 Task: Set the title display mode for the RSS and Atom feed display to default.
Action: Mouse moved to (104, 14)
Screenshot: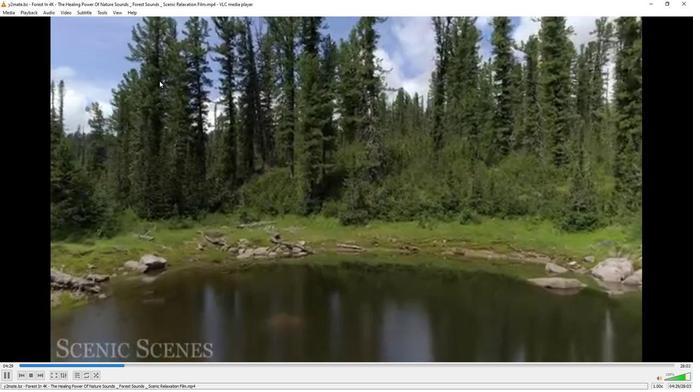 
Action: Mouse pressed left at (104, 14)
Screenshot: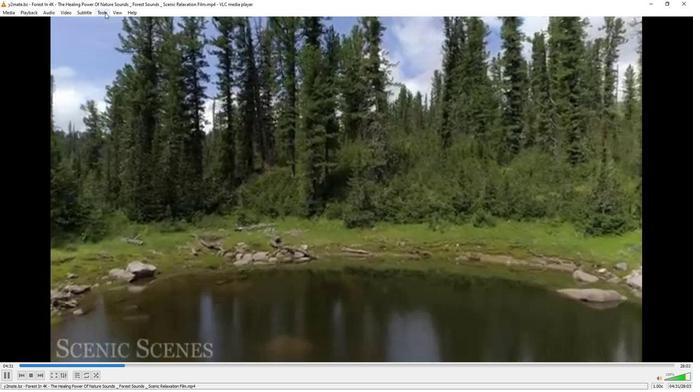 
Action: Mouse moved to (121, 101)
Screenshot: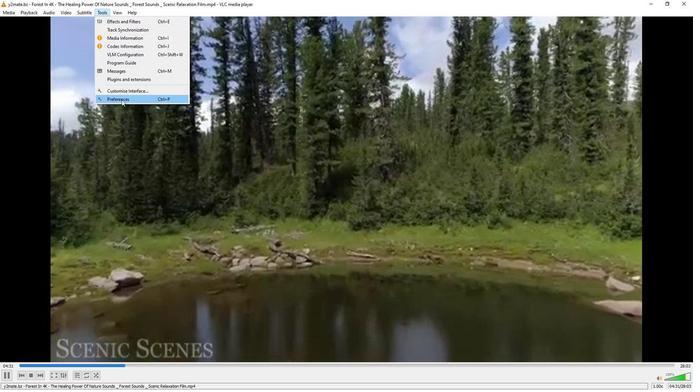 
Action: Mouse pressed left at (121, 101)
Screenshot: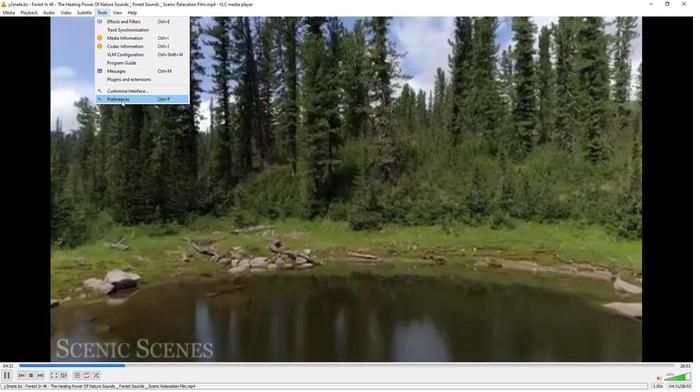 
Action: Mouse moved to (229, 316)
Screenshot: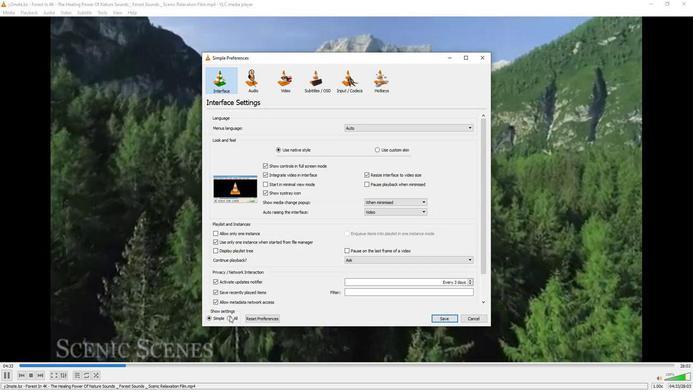 
Action: Mouse pressed left at (229, 316)
Screenshot: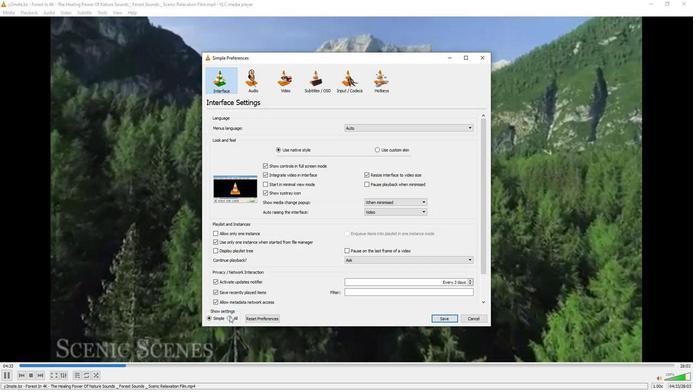 
Action: Mouse moved to (211, 201)
Screenshot: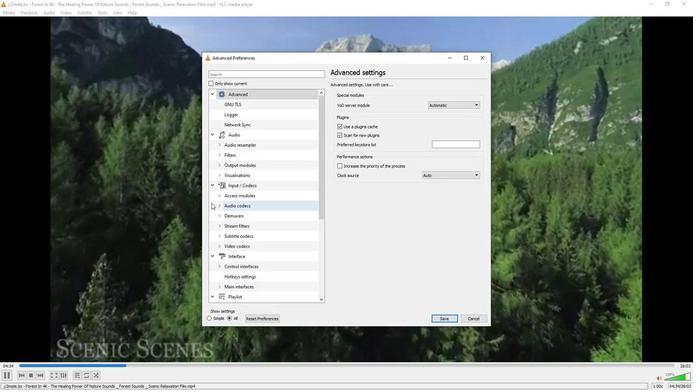 
Action: Mouse scrolled (211, 201) with delta (0, 0)
Screenshot: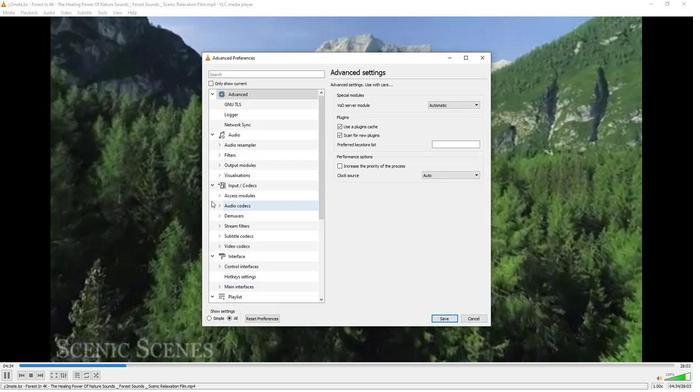 
Action: Mouse scrolled (211, 201) with delta (0, 0)
Screenshot: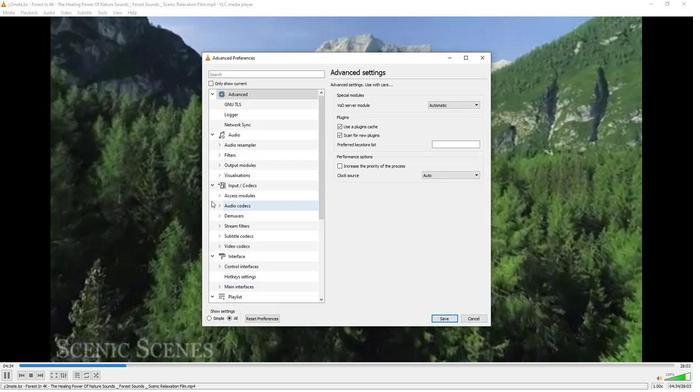 
Action: Mouse scrolled (211, 201) with delta (0, 0)
Screenshot: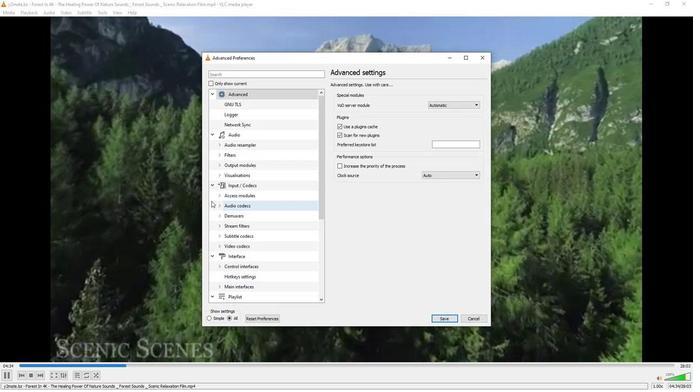 
Action: Mouse moved to (211, 201)
Screenshot: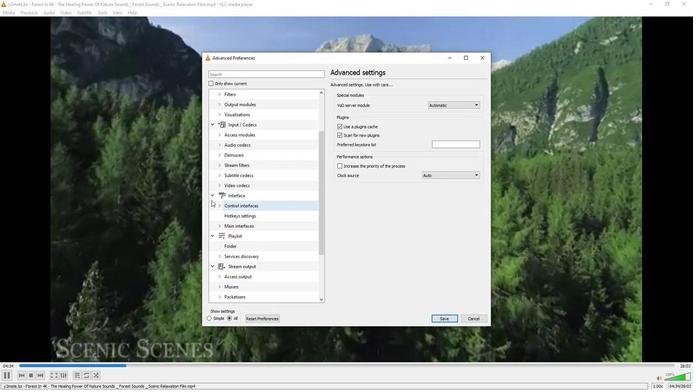 
Action: Mouse scrolled (211, 200) with delta (0, 0)
Screenshot: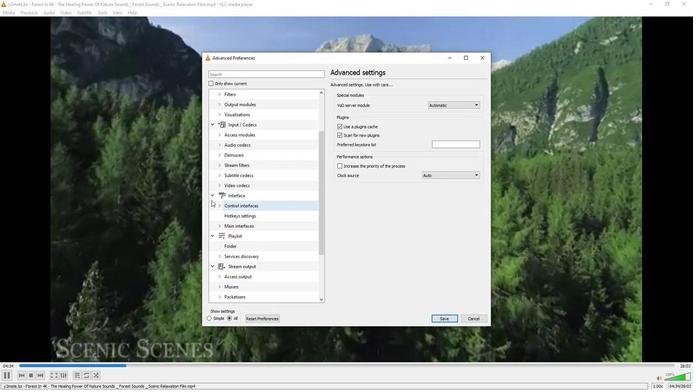 
Action: Mouse moved to (211, 200)
Screenshot: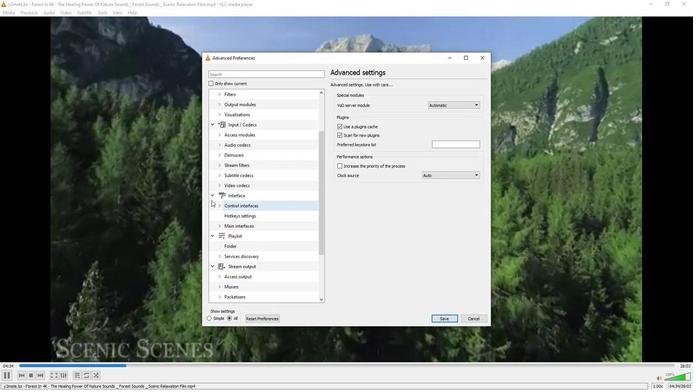 
Action: Mouse scrolled (211, 200) with delta (0, 0)
Screenshot: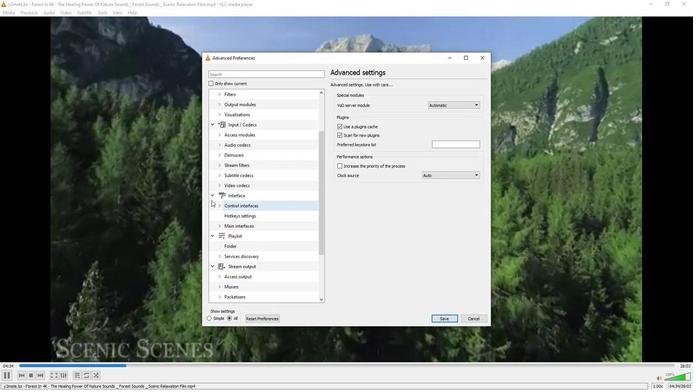 
Action: Mouse moved to (211, 199)
Screenshot: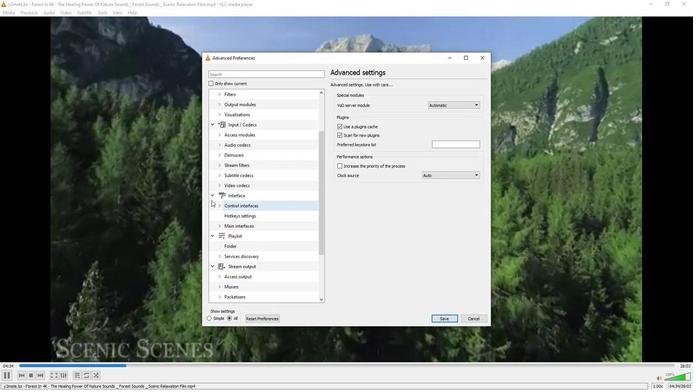 
Action: Mouse scrolled (211, 199) with delta (0, 0)
Screenshot: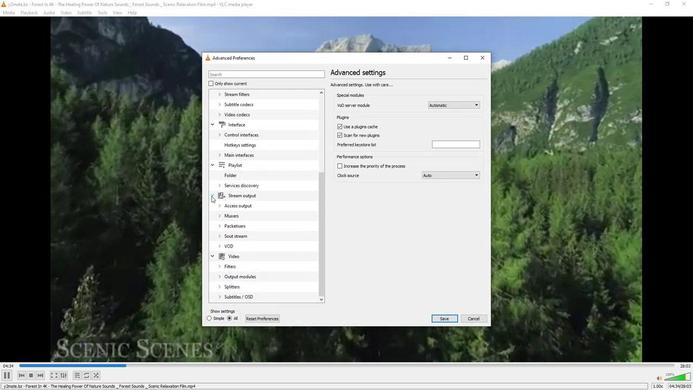
Action: Mouse moved to (211, 196)
Screenshot: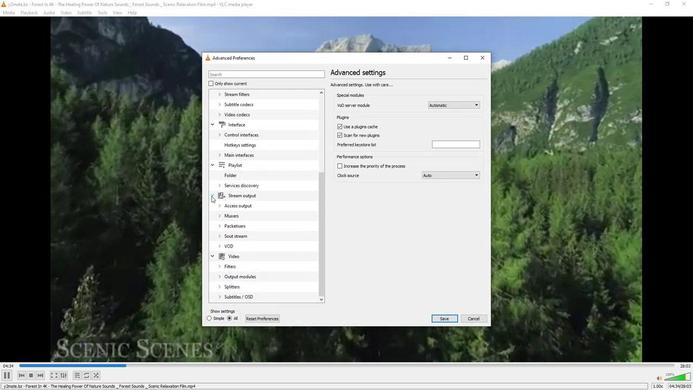 
Action: Mouse scrolled (211, 196) with delta (0, 0)
Screenshot: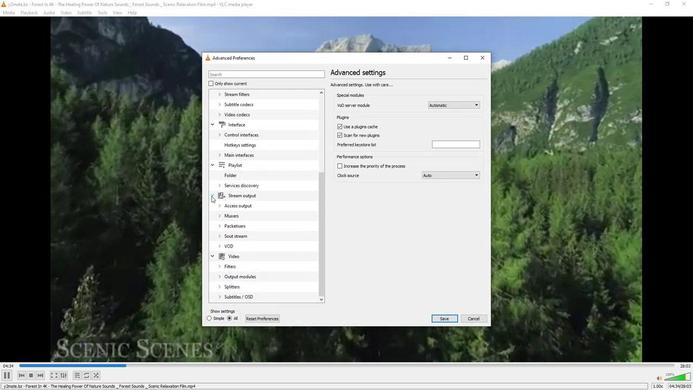 
Action: Mouse moved to (218, 296)
Screenshot: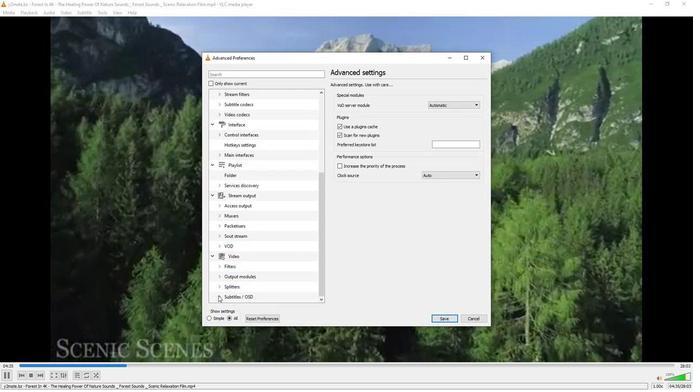 
Action: Mouse pressed left at (218, 296)
Screenshot: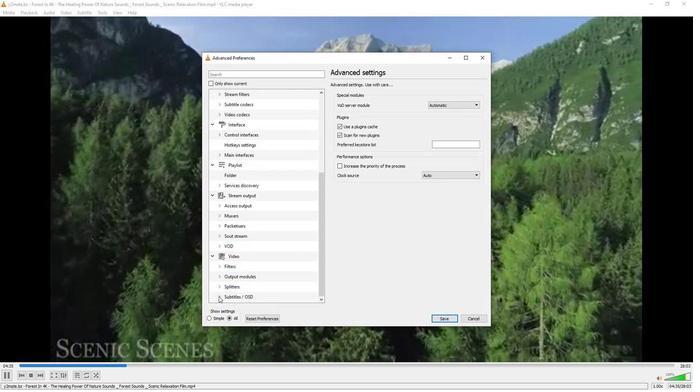 
Action: Mouse moved to (237, 197)
Screenshot: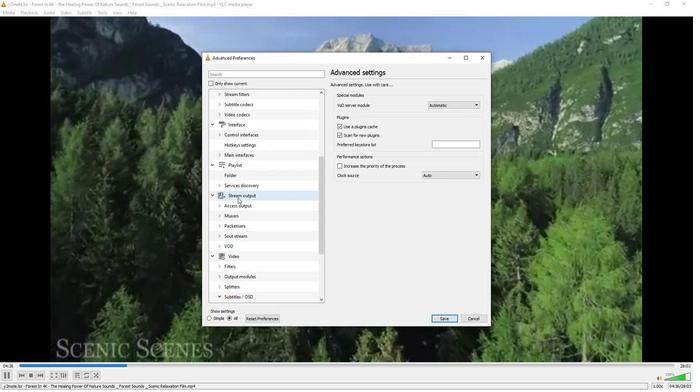 
Action: Mouse scrolled (237, 197) with delta (0, 0)
Screenshot: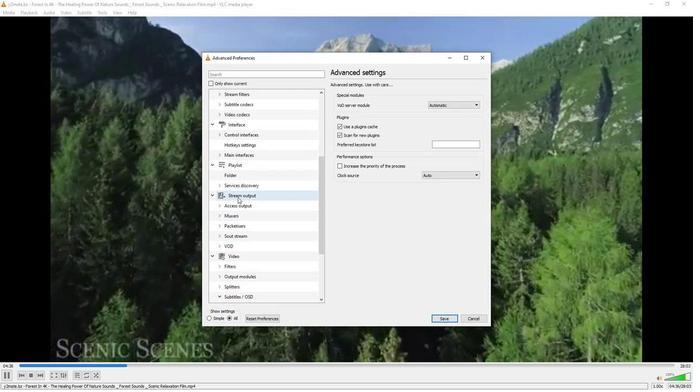 
Action: Mouse scrolled (237, 197) with delta (0, 0)
Screenshot: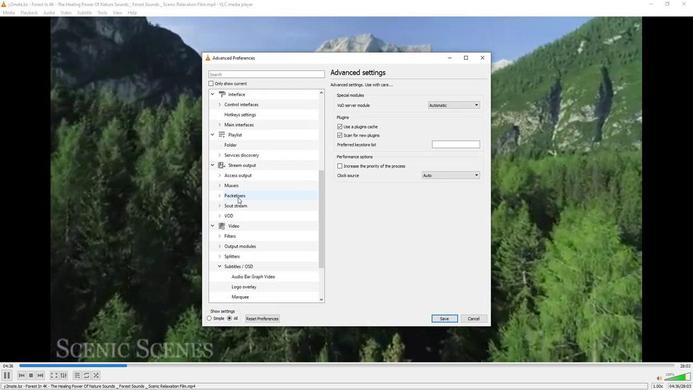 
Action: Mouse moved to (237, 197)
Screenshot: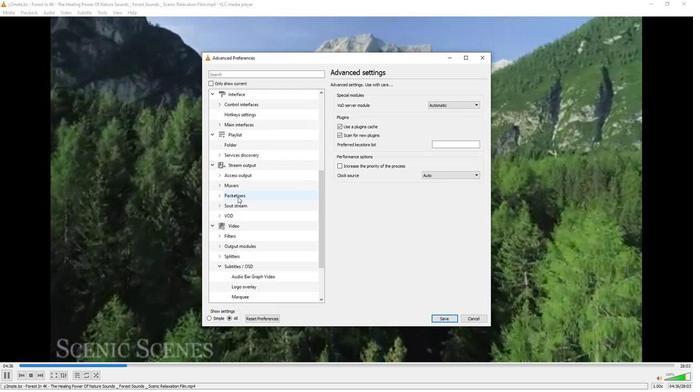 
Action: Mouse scrolled (237, 197) with delta (0, 0)
Screenshot: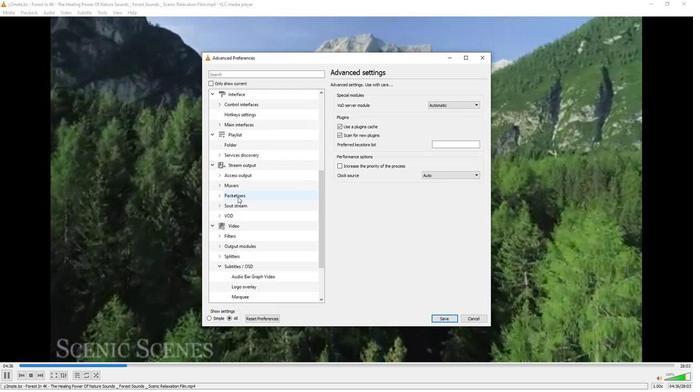 
Action: Mouse moved to (237, 197)
Screenshot: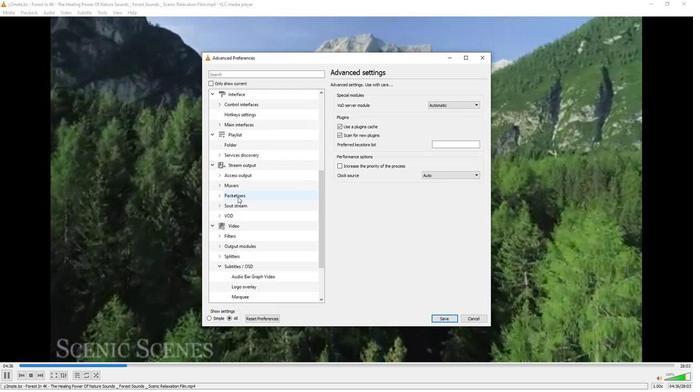 
Action: Mouse scrolled (237, 196) with delta (0, 0)
Screenshot: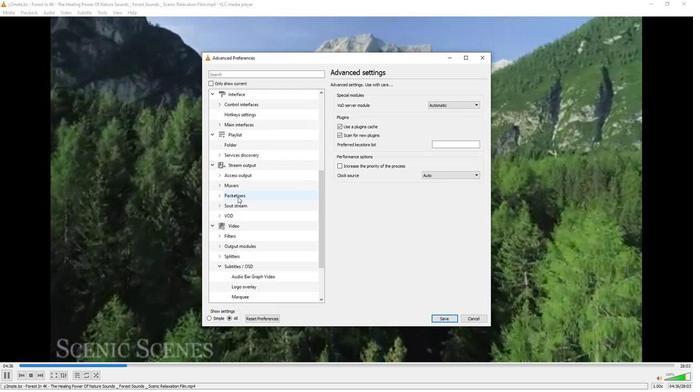 
Action: Mouse moved to (237, 195)
Screenshot: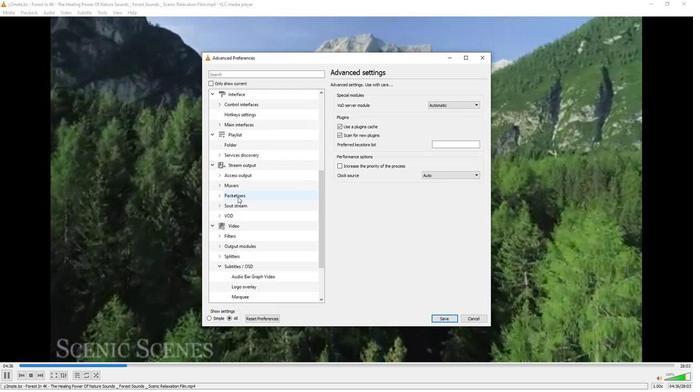 
Action: Mouse scrolled (237, 195) with delta (0, 0)
Screenshot: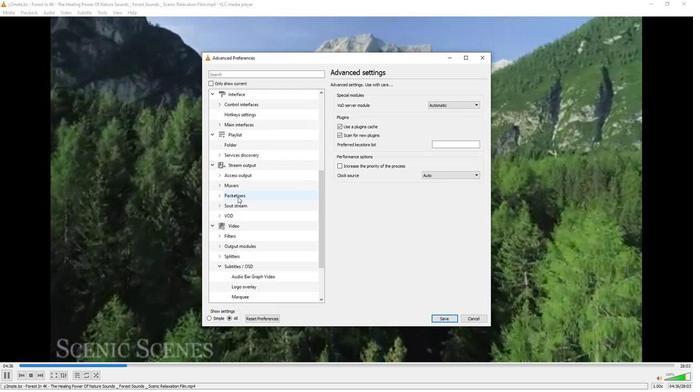 
Action: Mouse moved to (238, 194)
Screenshot: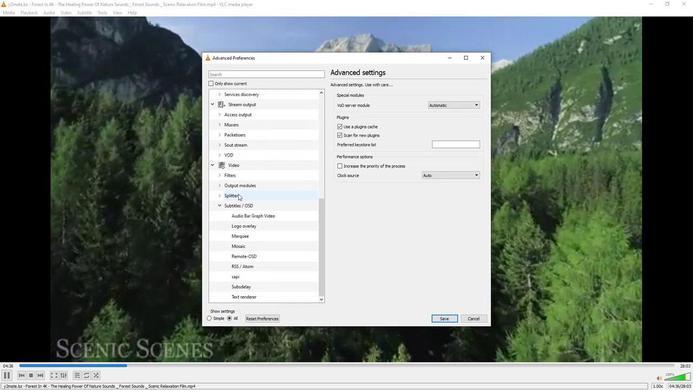 
Action: Mouse scrolled (238, 194) with delta (0, 0)
Screenshot: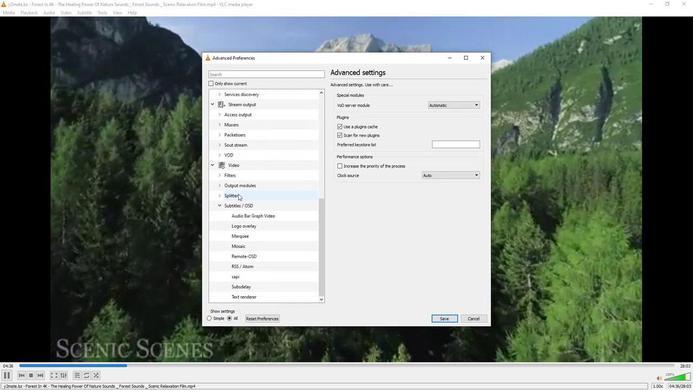 
Action: Mouse moved to (242, 266)
Screenshot: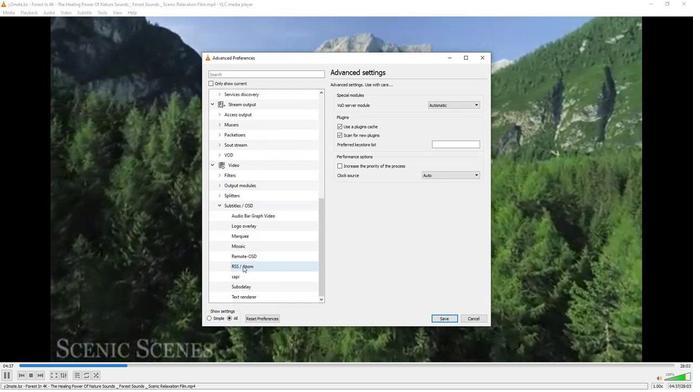 
Action: Mouse pressed left at (242, 266)
Screenshot: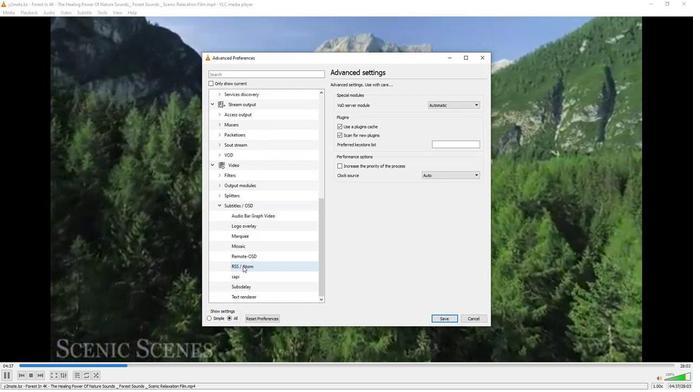 
Action: Mouse moved to (476, 235)
Screenshot: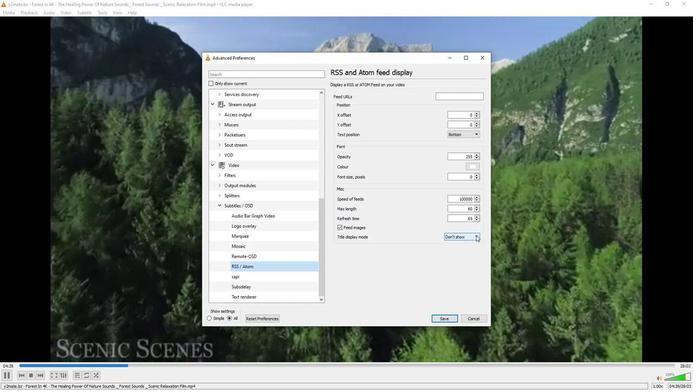 
Action: Mouse pressed left at (476, 235)
Screenshot: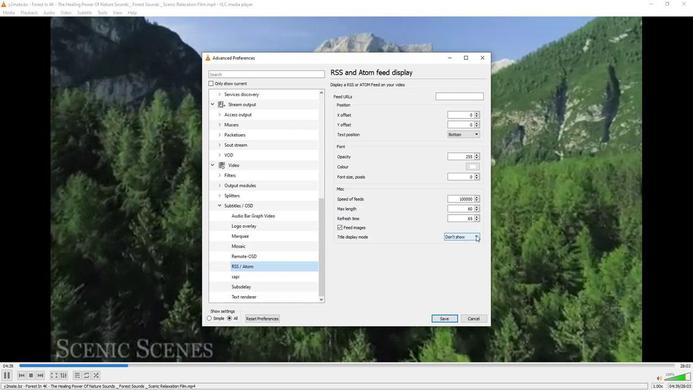 
Action: Mouse moved to (456, 242)
Screenshot: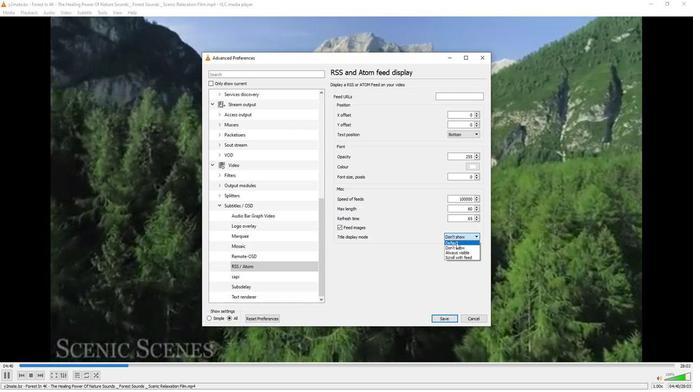 
Action: Mouse pressed left at (456, 242)
Screenshot: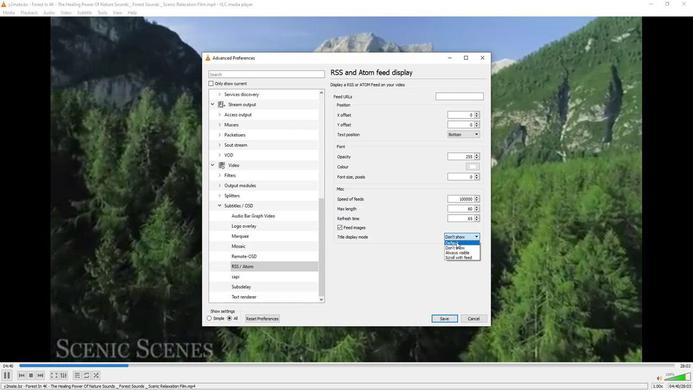 
Action: Mouse moved to (452, 239)
Screenshot: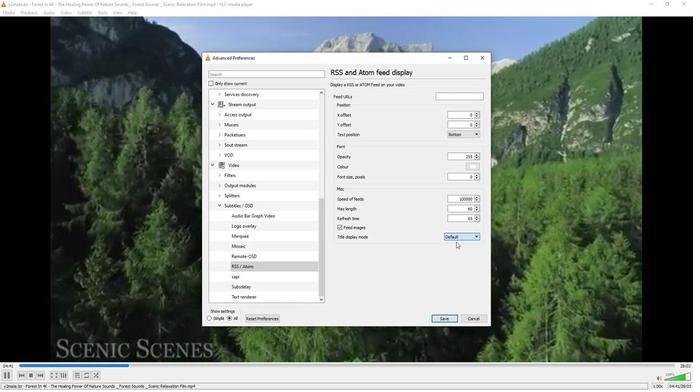 
